Task: Visit the documents section on the  page of Shell
Action: Mouse moved to (460, 43)
Screenshot: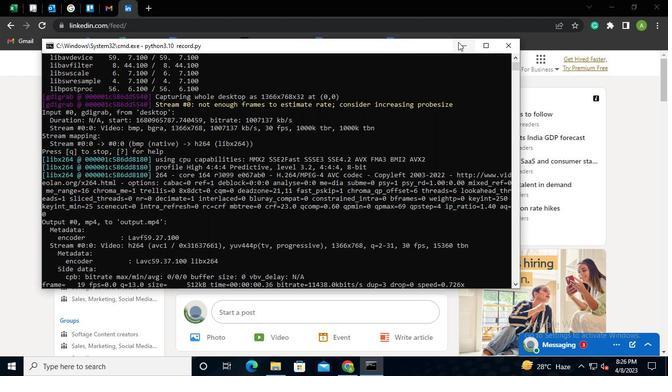 
Action: Mouse pressed left at (460, 43)
Screenshot: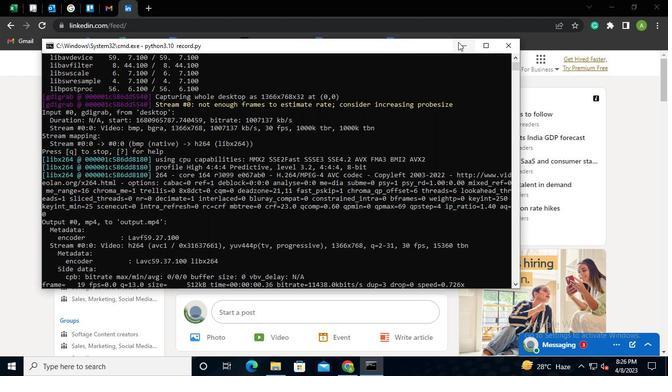 
Action: Mouse moved to (110, 63)
Screenshot: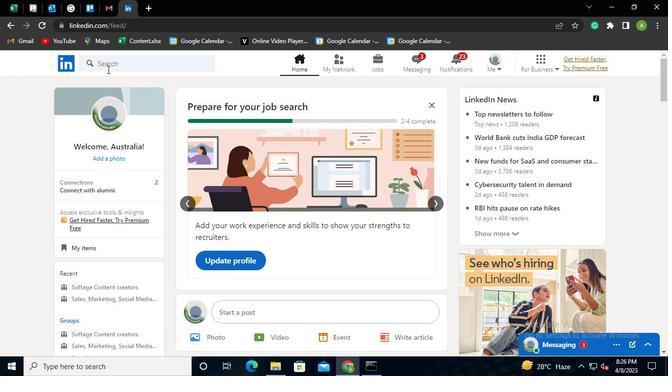 
Action: Mouse pressed left at (110, 63)
Screenshot: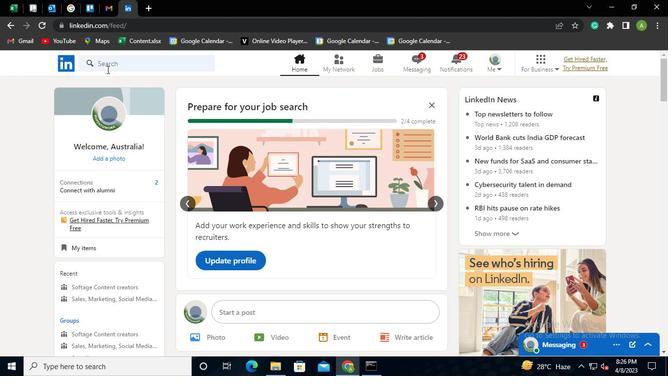 
Action: Mouse moved to (100, 105)
Screenshot: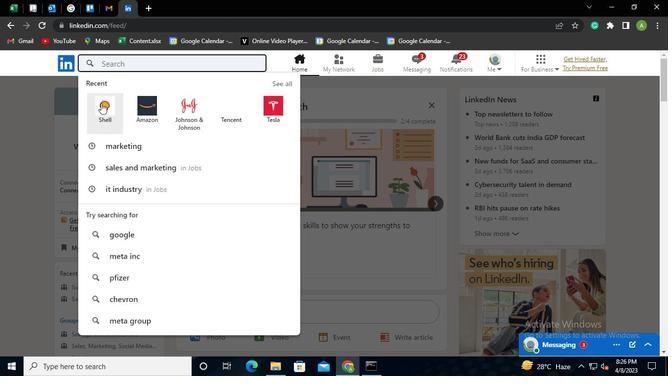 
Action: Mouse pressed left at (100, 105)
Screenshot: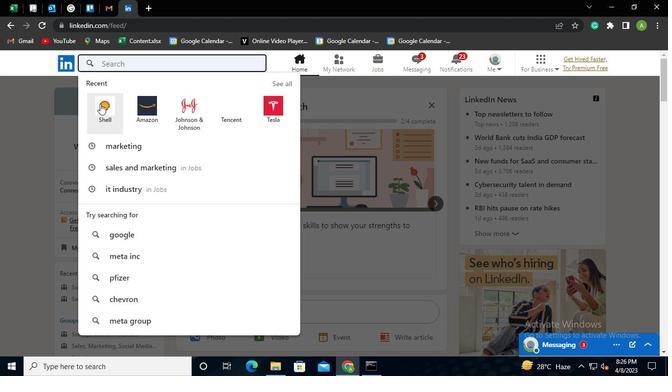 
Action: Mouse moved to (142, 239)
Screenshot: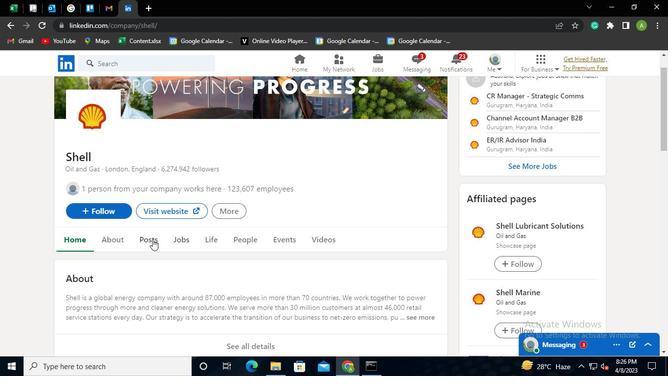 
Action: Mouse pressed left at (142, 239)
Screenshot: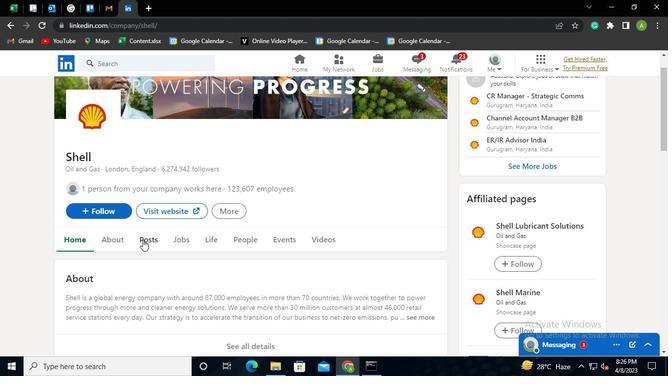 
Action: Mouse moved to (345, 266)
Screenshot: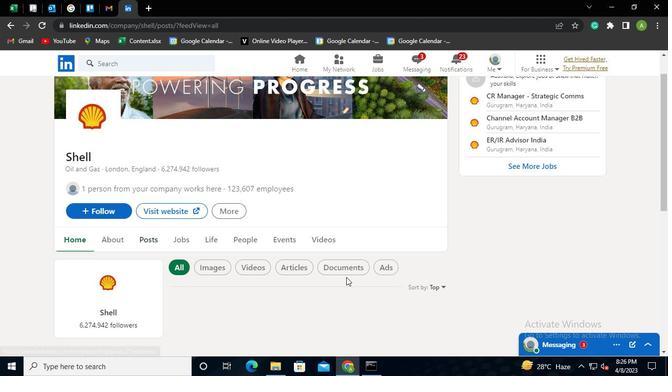 
Action: Mouse pressed left at (345, 266)
Screenshot: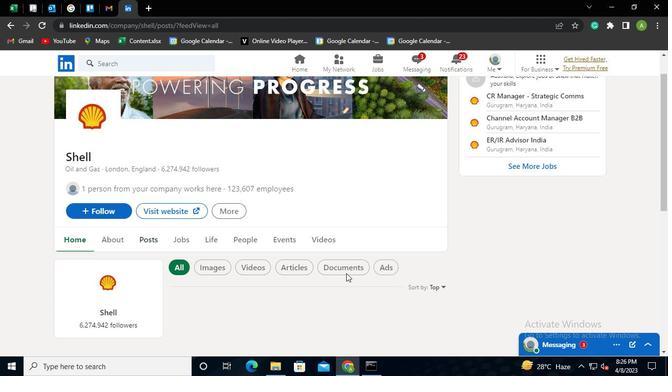 
Action: Mouse moved to (374, 371)
Screenshot: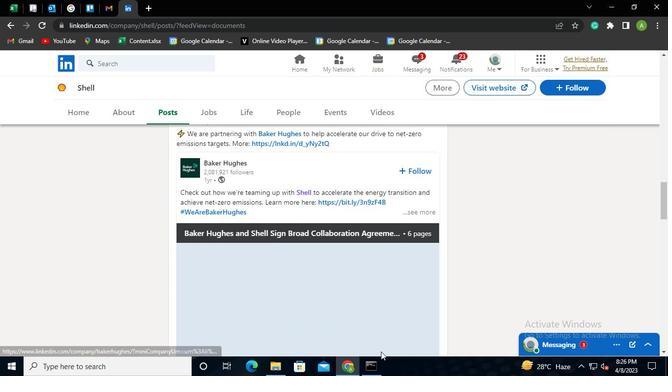
Action: Mouse pressed left at (374, 371)
Screenshot: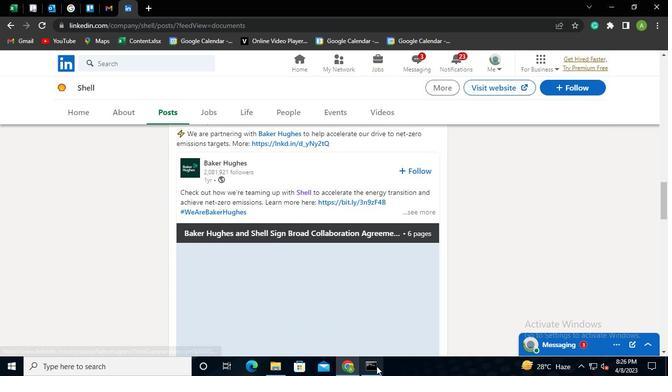 
Action: Mouse moved to (511, 43)
Screenshot: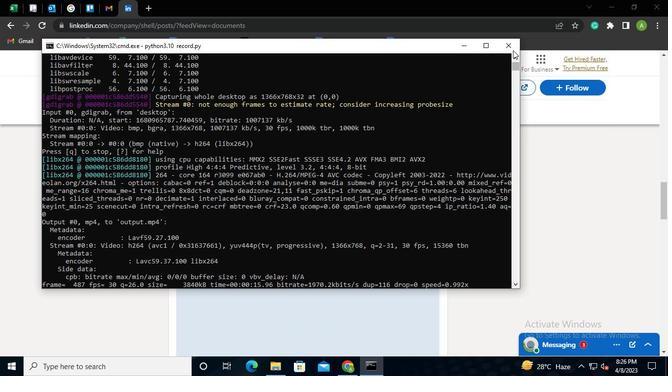 
Action: Mouse pressed left at (511, 43)
Screenshot: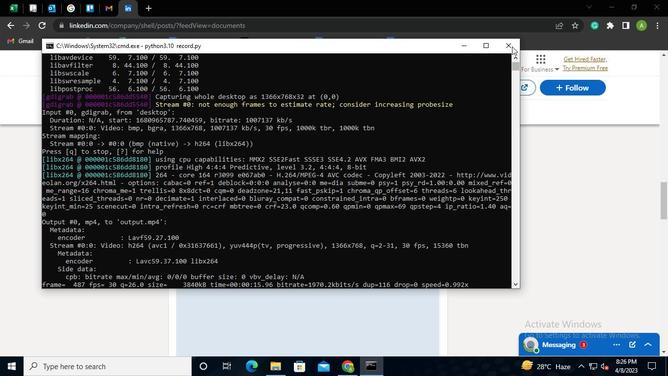 
